 Task: Edit the theme color of the profile "Smith" to Light blue.
Action: Mouse moved to (1055, 35)
Screenshot: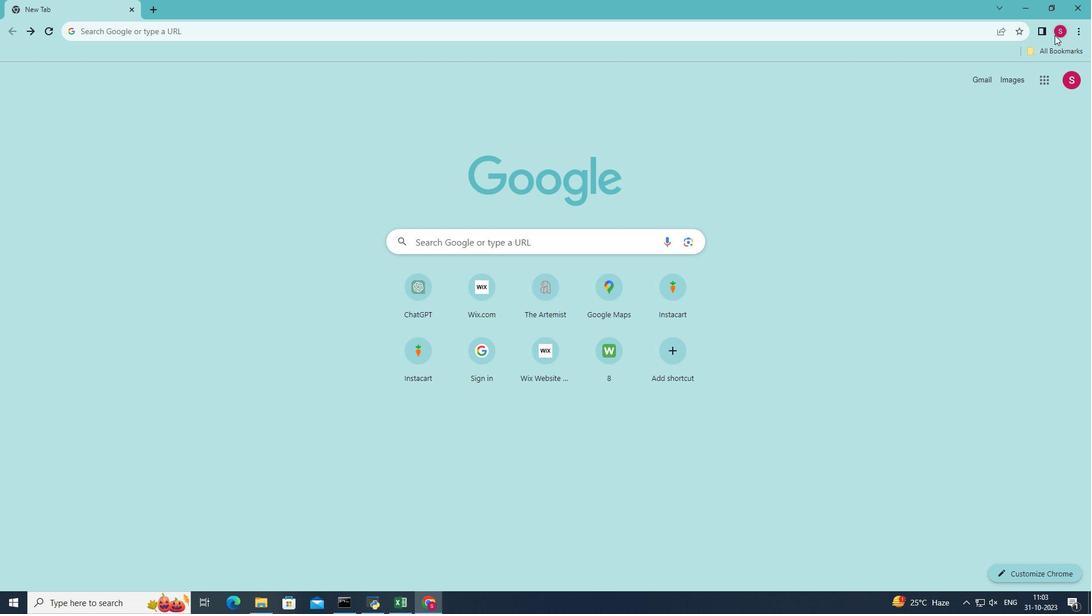 
Action: Mouse pressed left at (1055, 35)
Screenshot: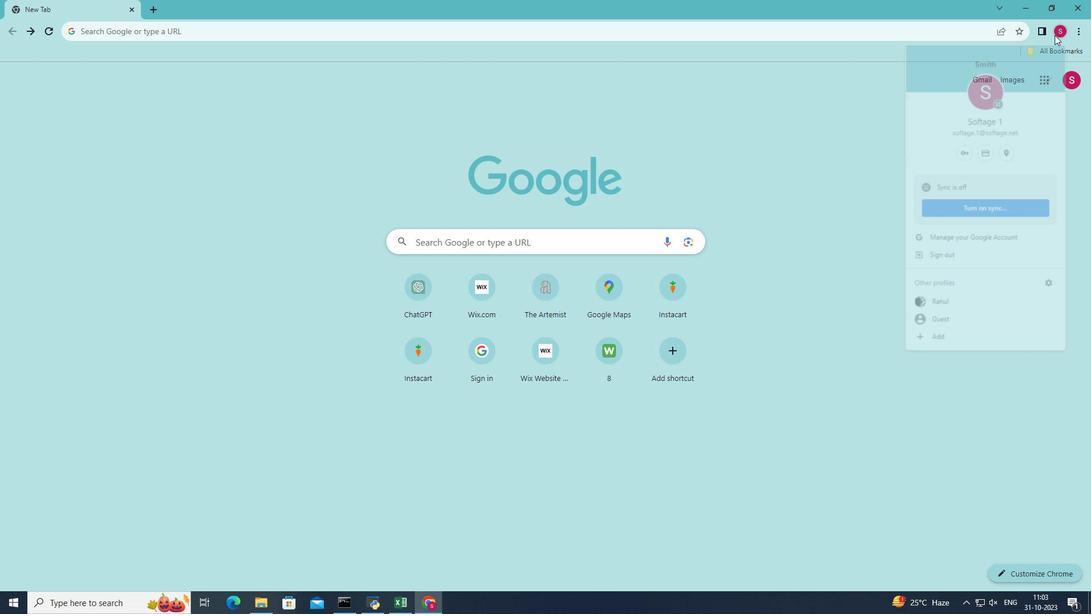
Action: Mouse moved to (1053, 285)
Screenshot: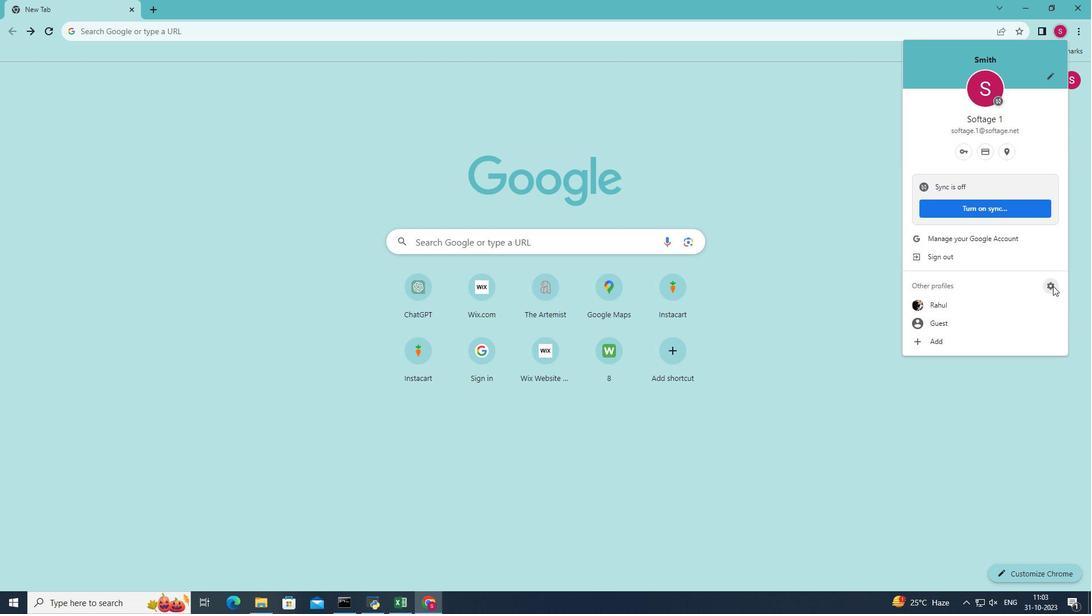
Action: Mouse pressed left at (1053, 285)
Screenshot: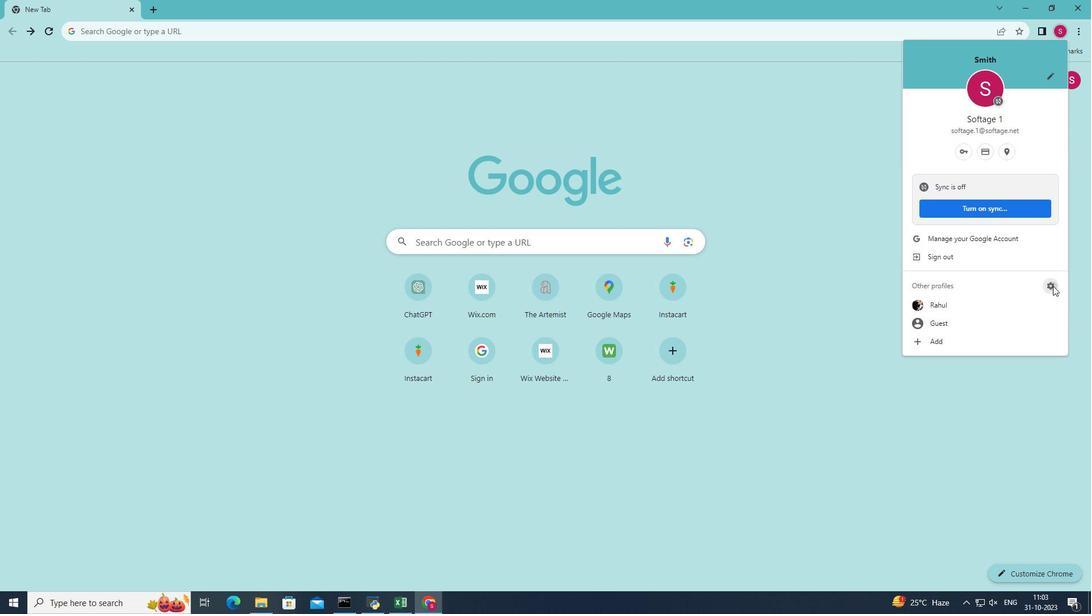 
Action: Mouse pressed left at (1053, 285)
Screenshot: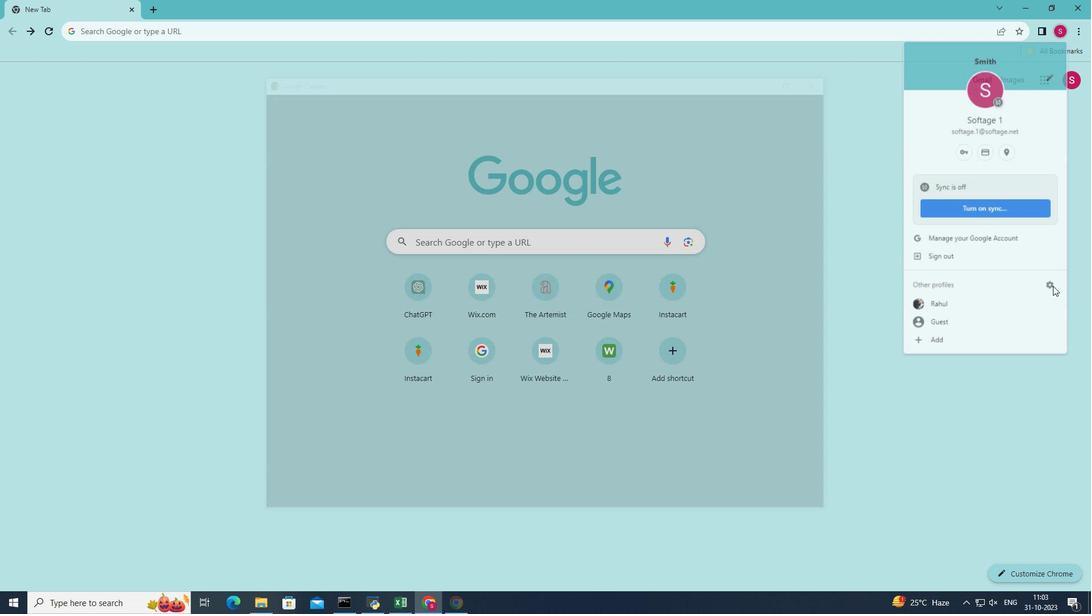 
Action: Mouse moved to (588, 305)
Screenshot: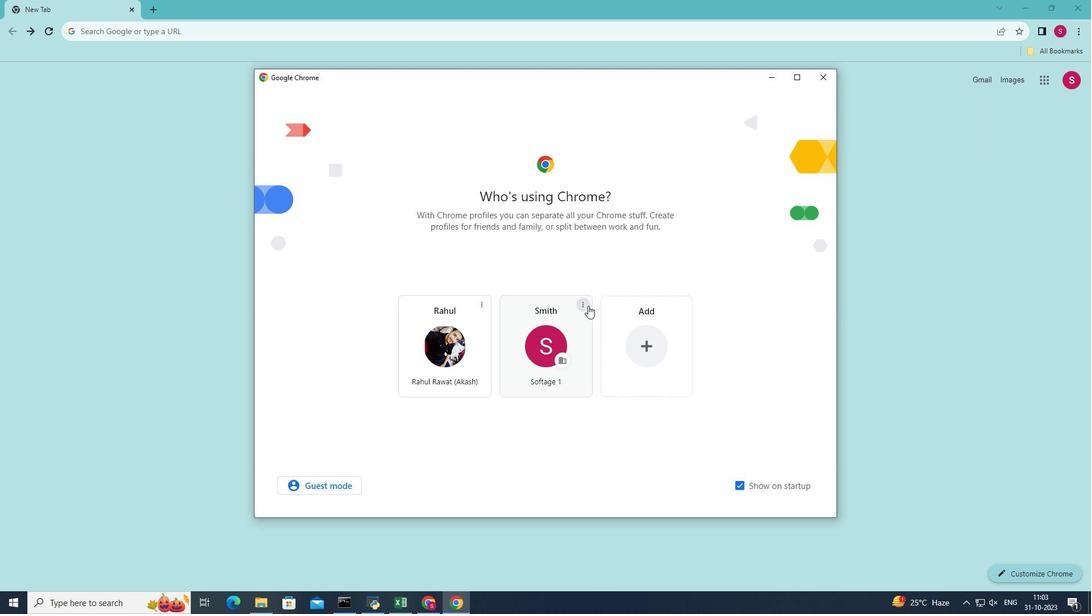 
Action: Mouse pressed left at (588, 305)
Screenshot: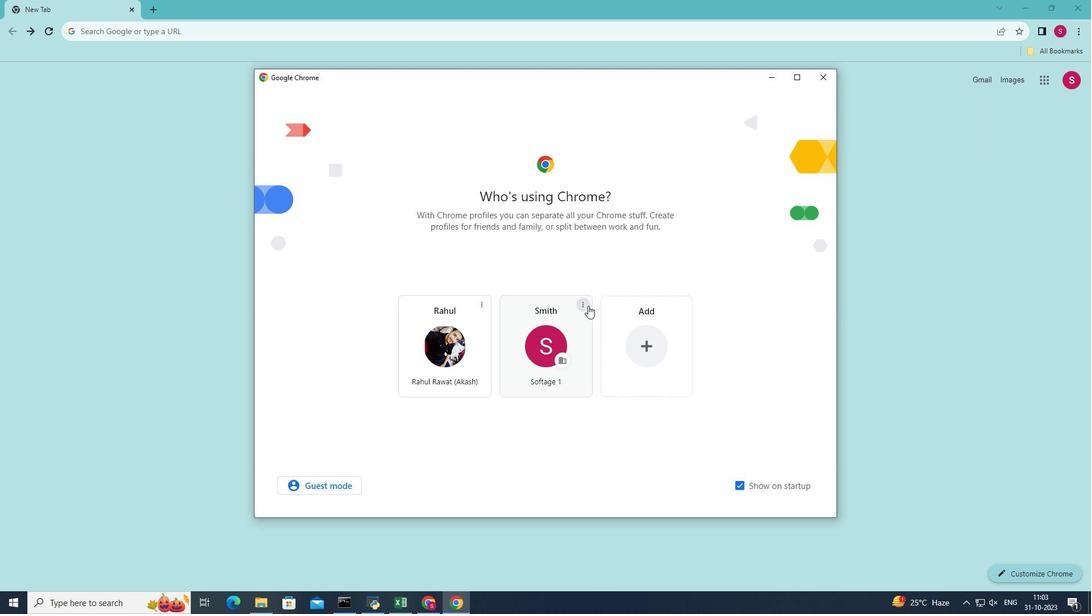
Action: Mouse pressed left at (588, 305)
Screenshot: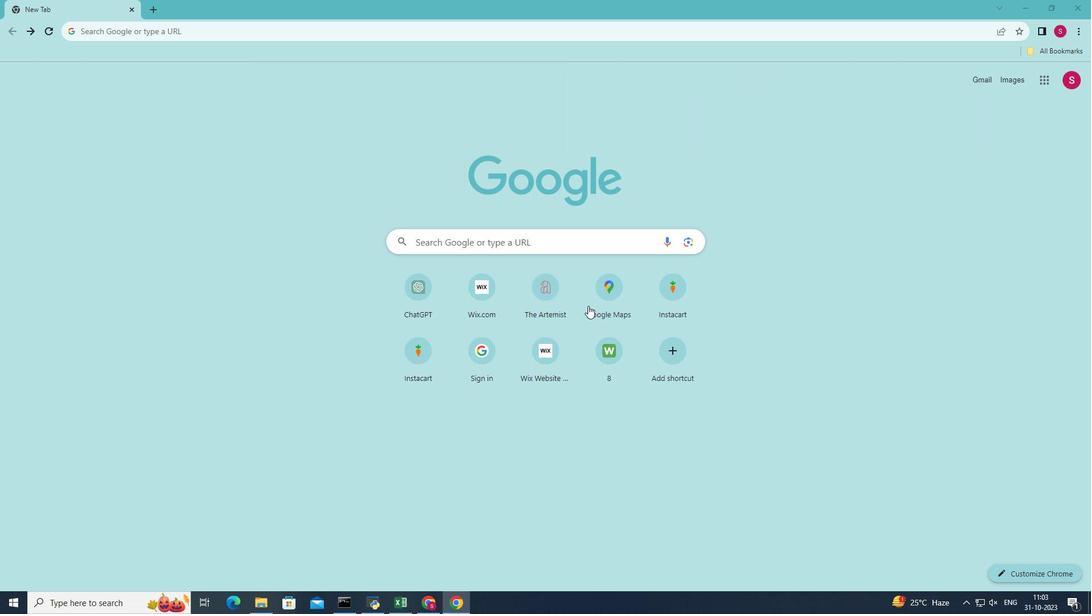 
Action: Mouse moved to (631, 328)
Screenshot: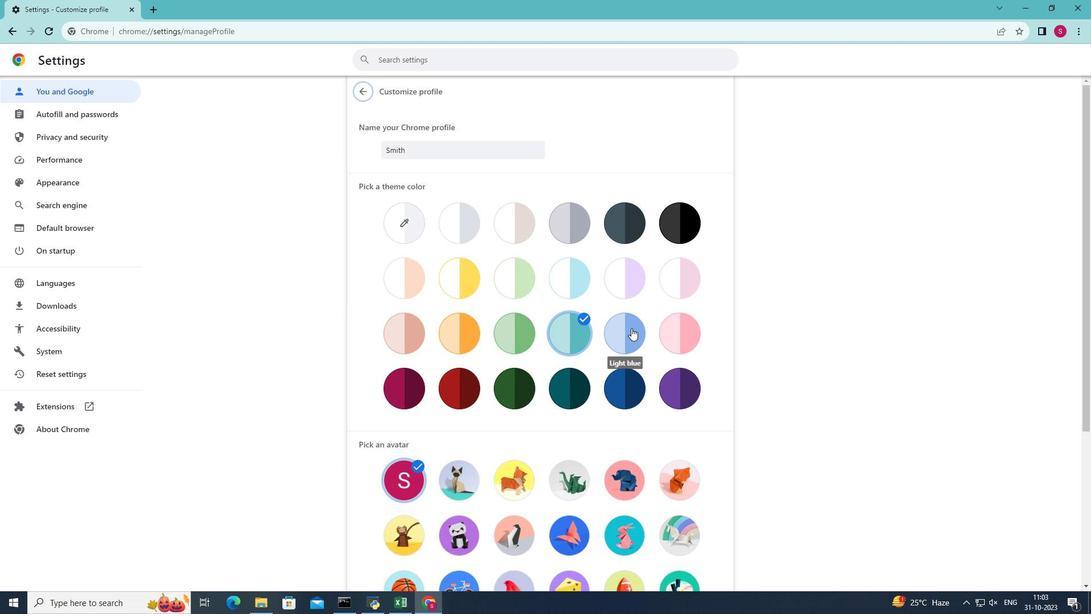 
Action: Mouse pressed left at (631, 328)
Screenshot: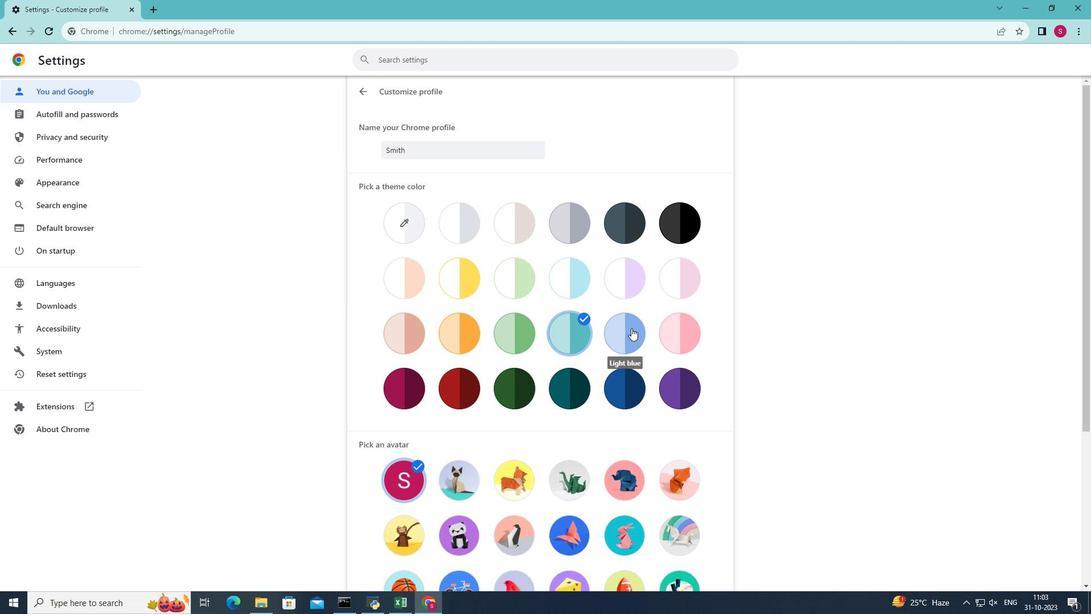 
Action: Mouse moved to (631, 328)
Screenshot: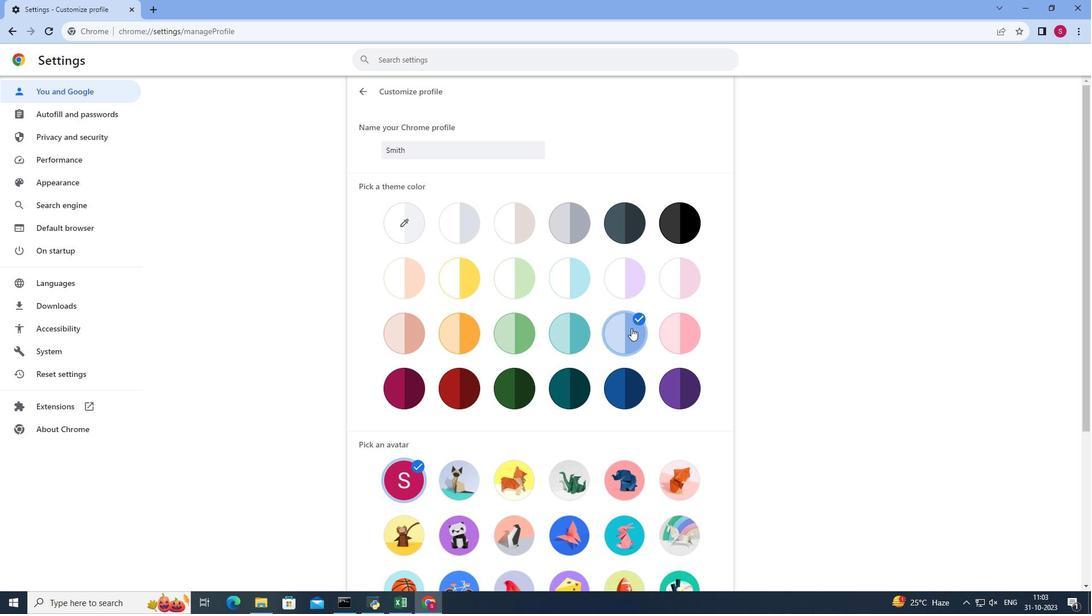 
